 Task: Set up a reminder for the mindful eating workshop.
Action: Mouse pressed left at (87, 147)
Screenshot: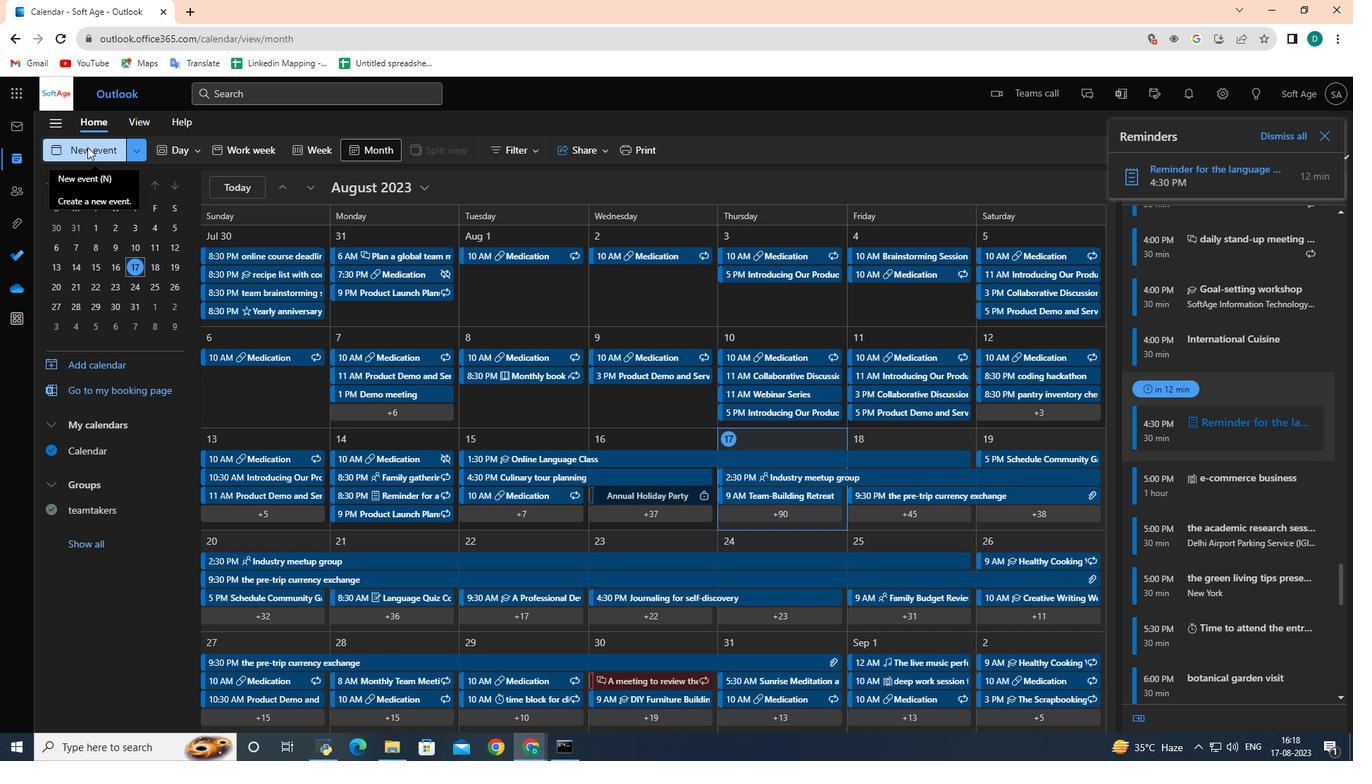 
Action: Mouse moved to (364, 231)
Screenshot: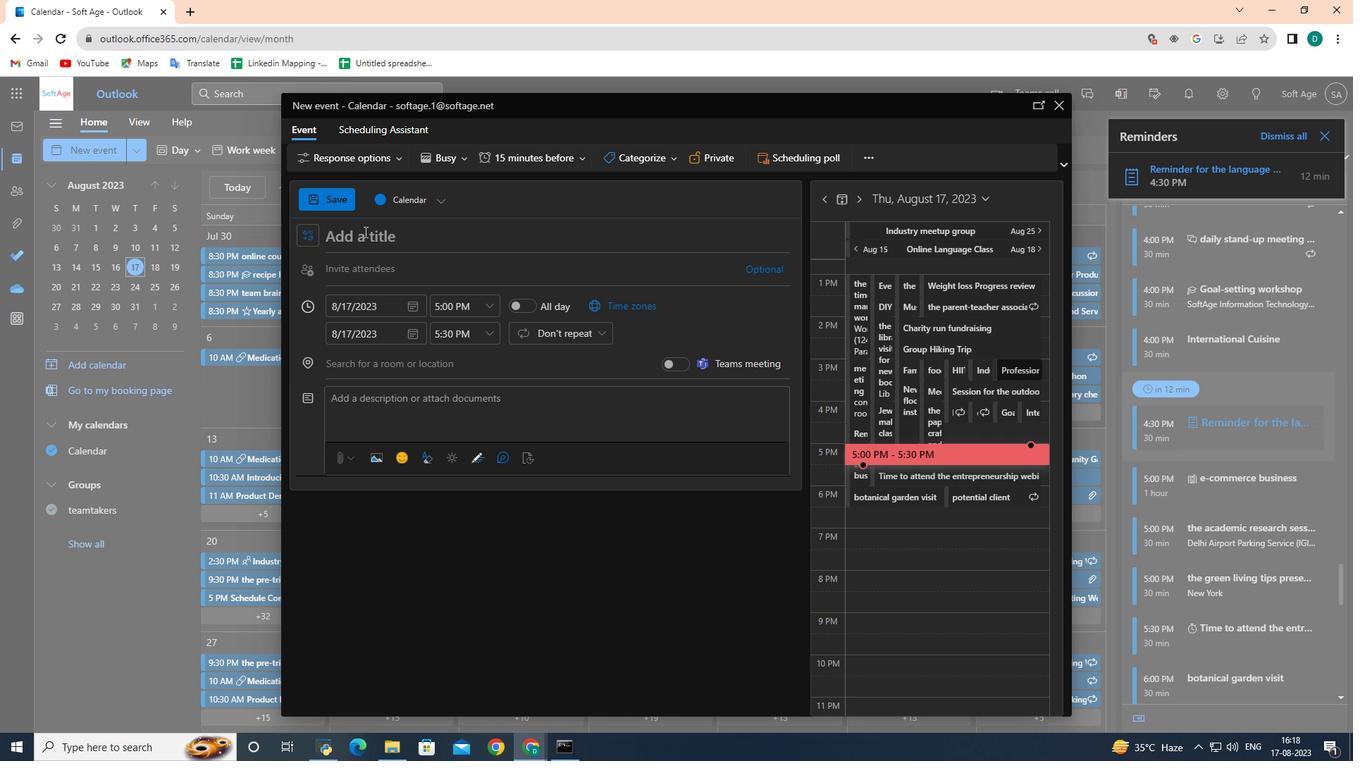 
Action: Key pressed <Key.shift>Mindful<Key.space><Key.shift>Eating<Key.space><Key.shift>Workshop
Screenshot: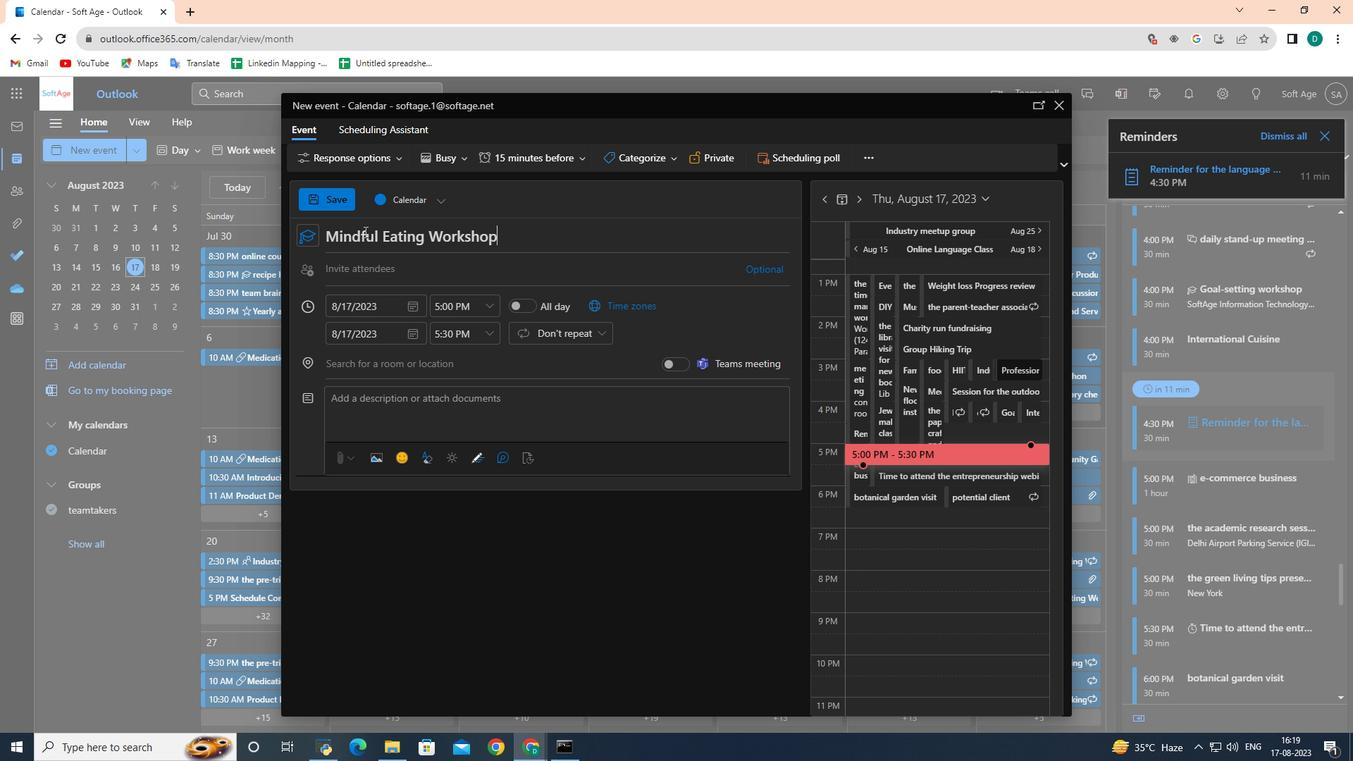 
Action: Mouse moved to (416, 304)
Screenshot: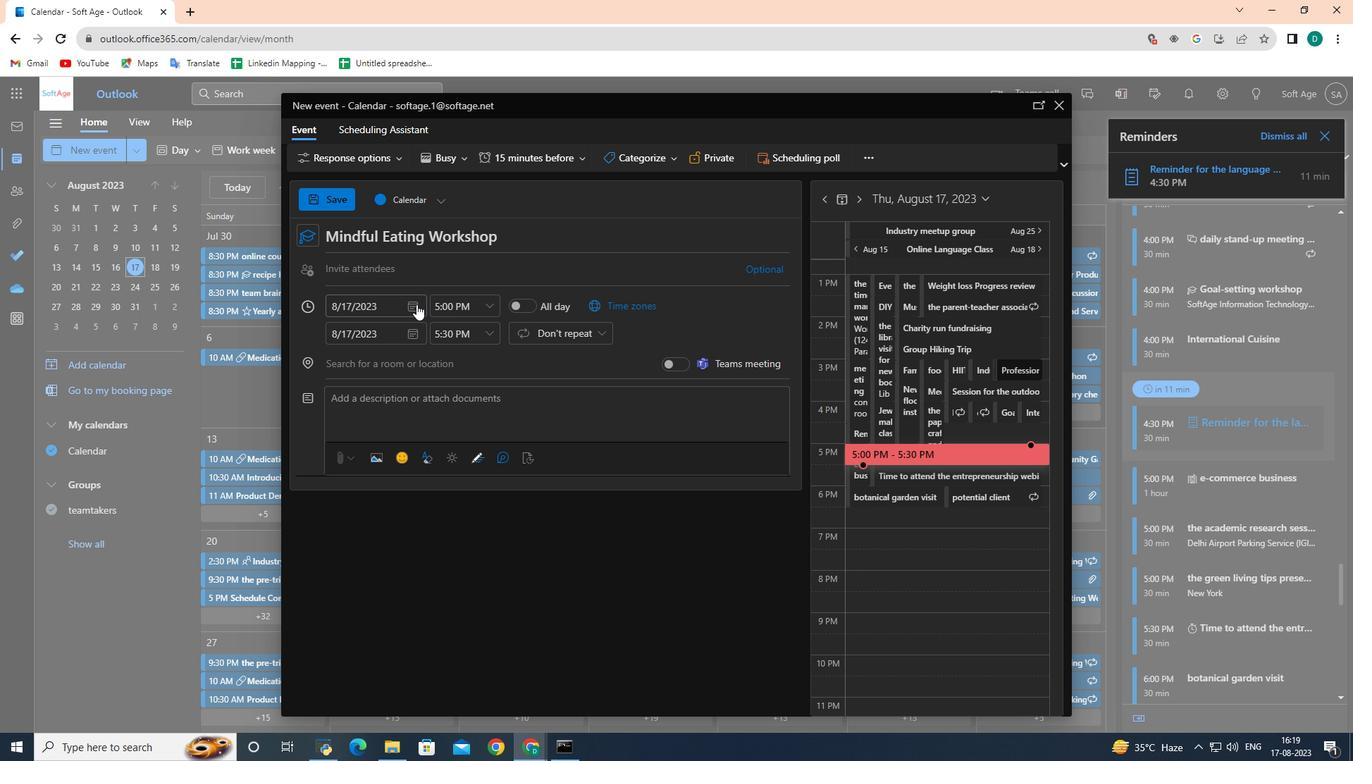 
Action: Mouse pressed left at (416, 304)
Screenshot: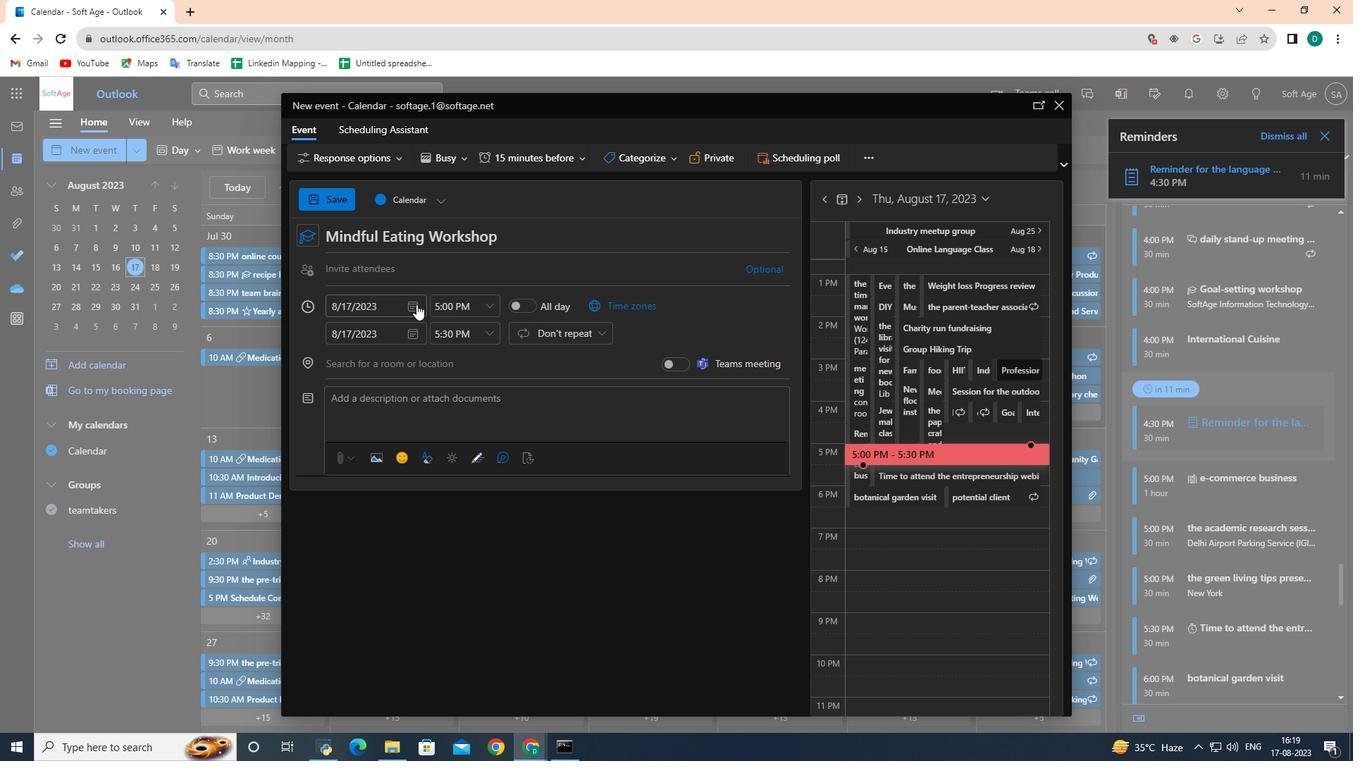 
Action: Mouse moved to (362, 438)
Screenshot: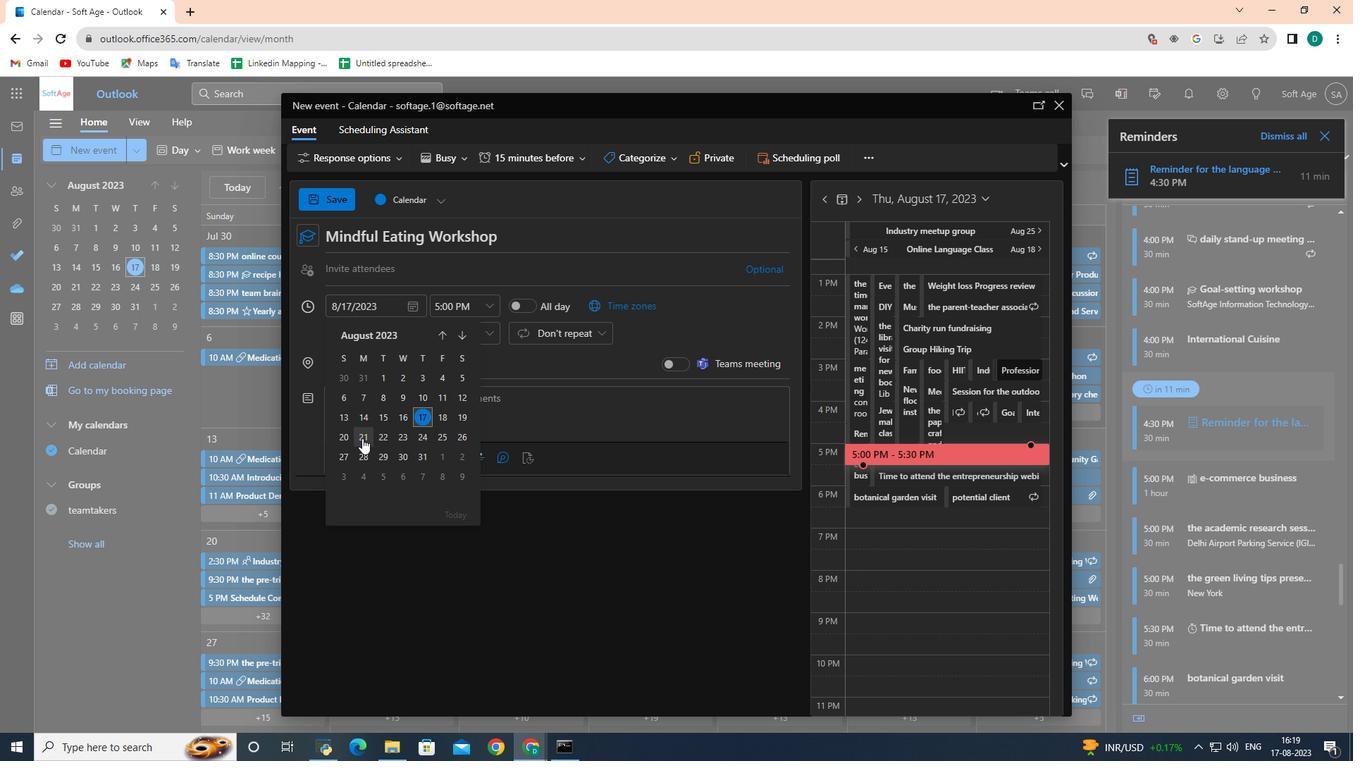 
Action: Mouse pressed left at (362, 438)
Screenshot: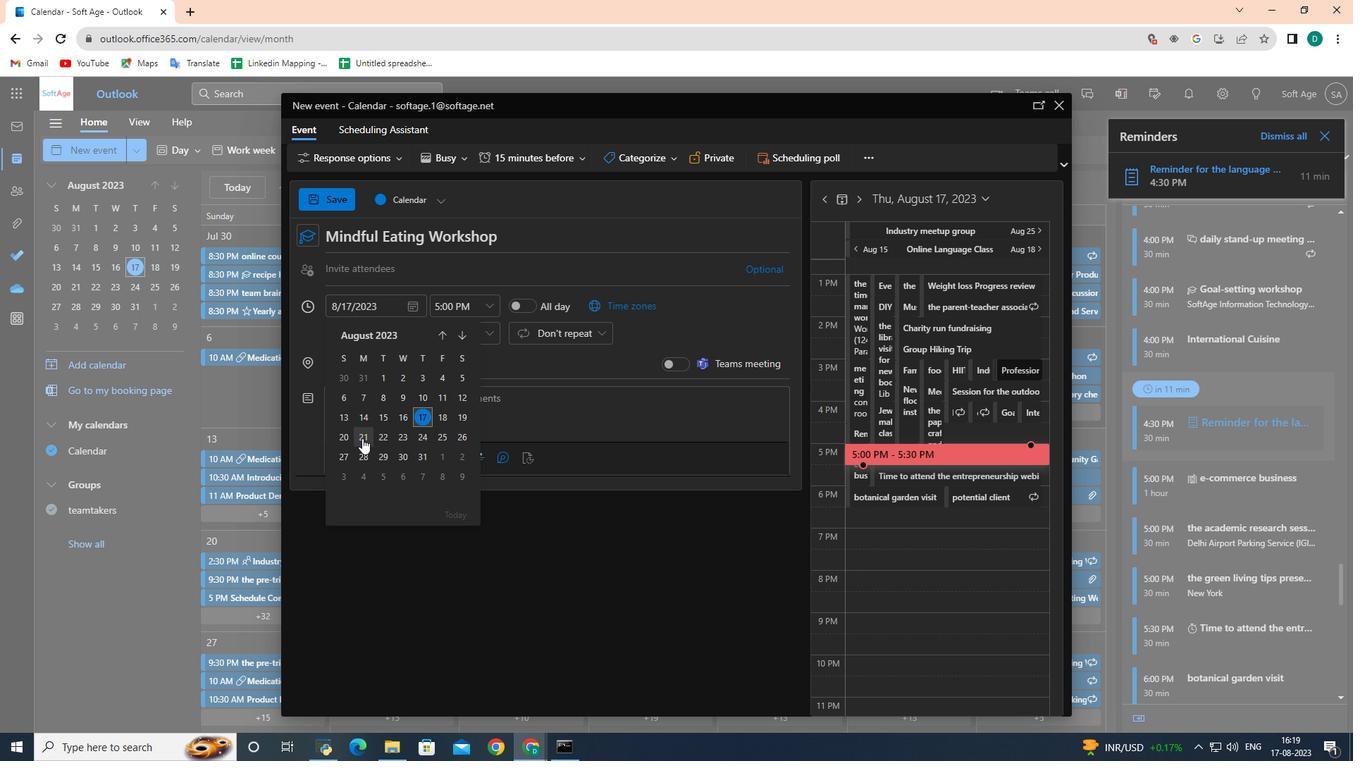
Action: Mouse moved to (489, 307)
Screenshot: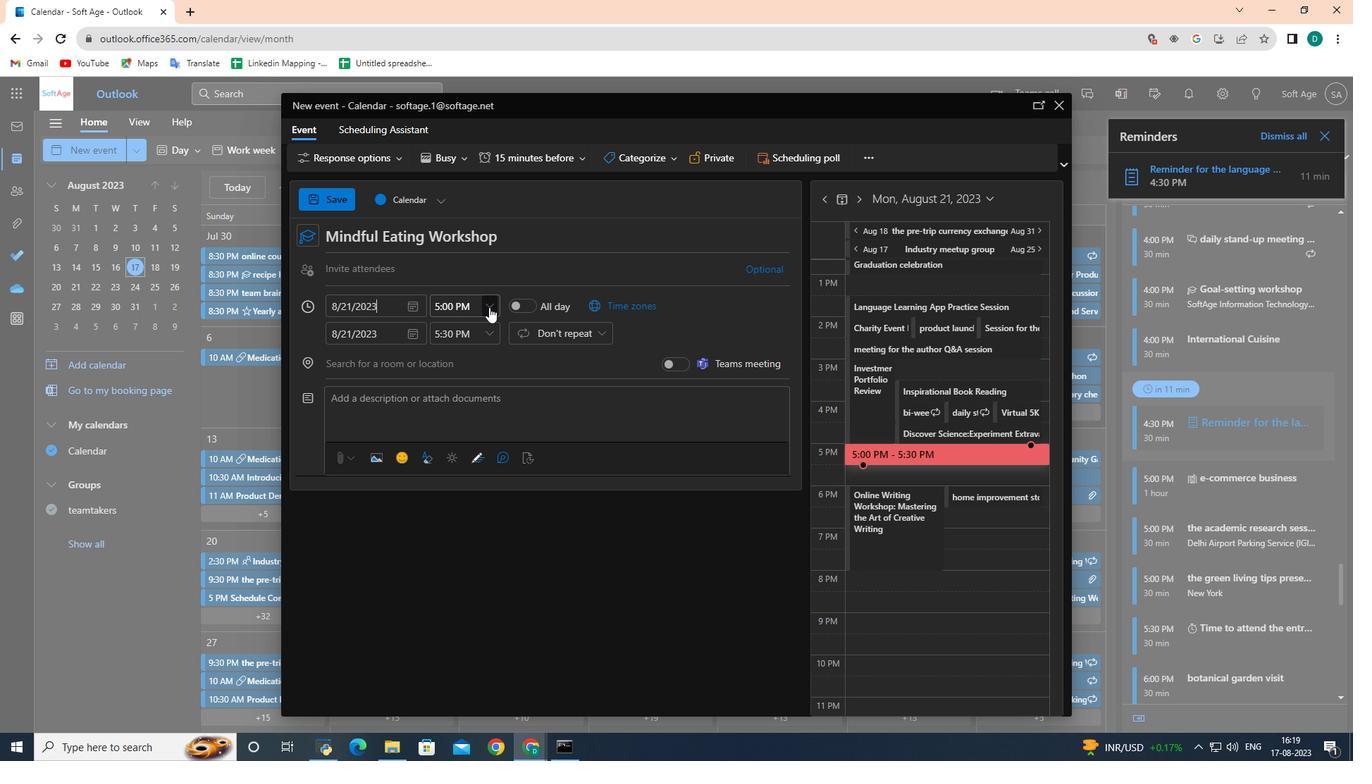 
Action: Mouse pressed left at (489, 307)
Screenshot: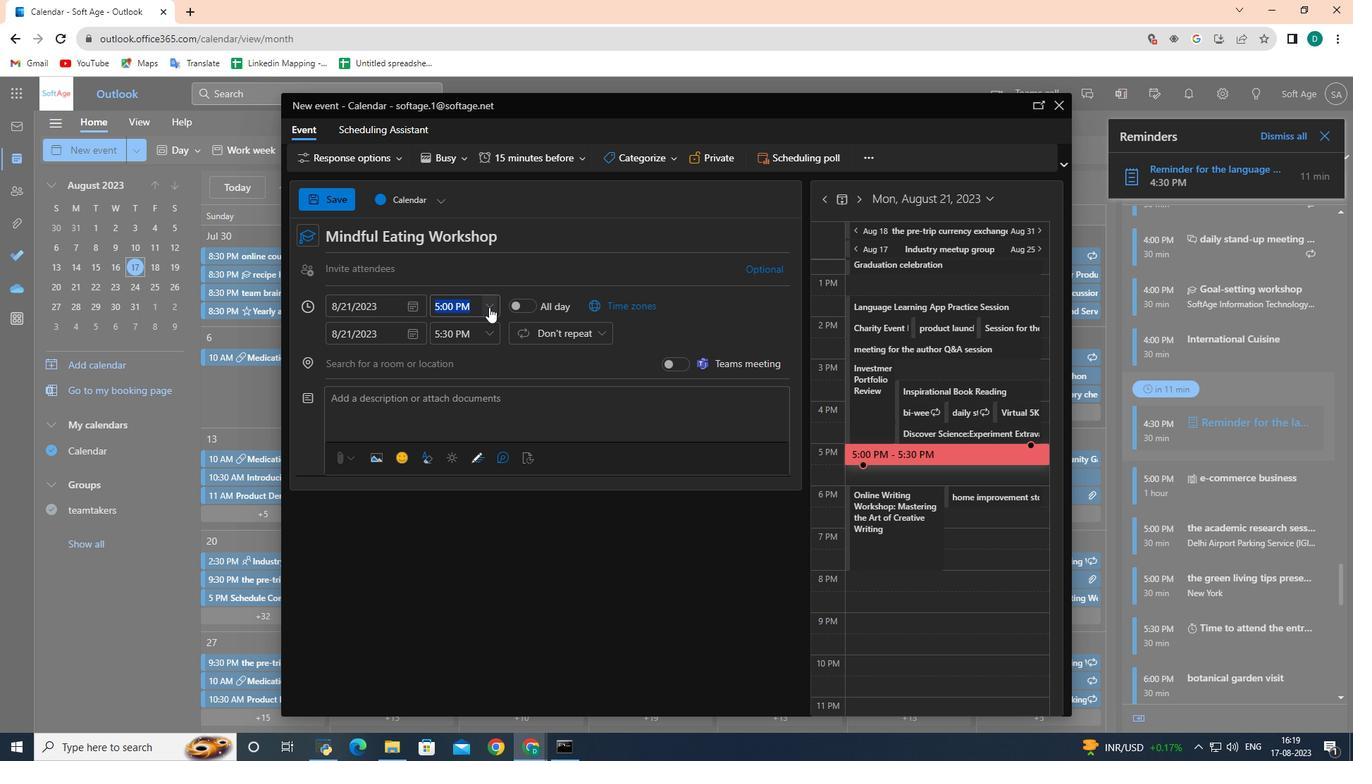 
Action: Mouse moved to (491, 372)
Screenshot: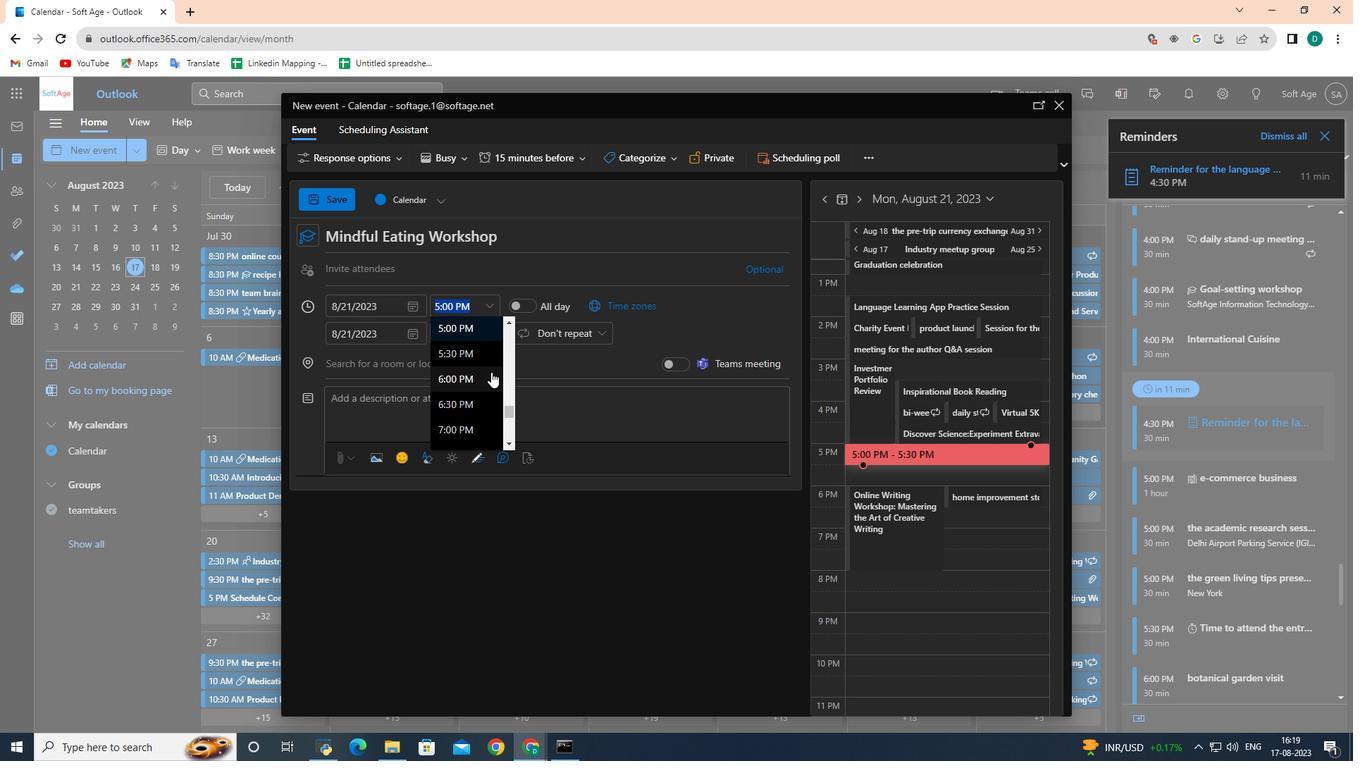 
Action: Mouse pressed left at (491, 372)
Screenshot: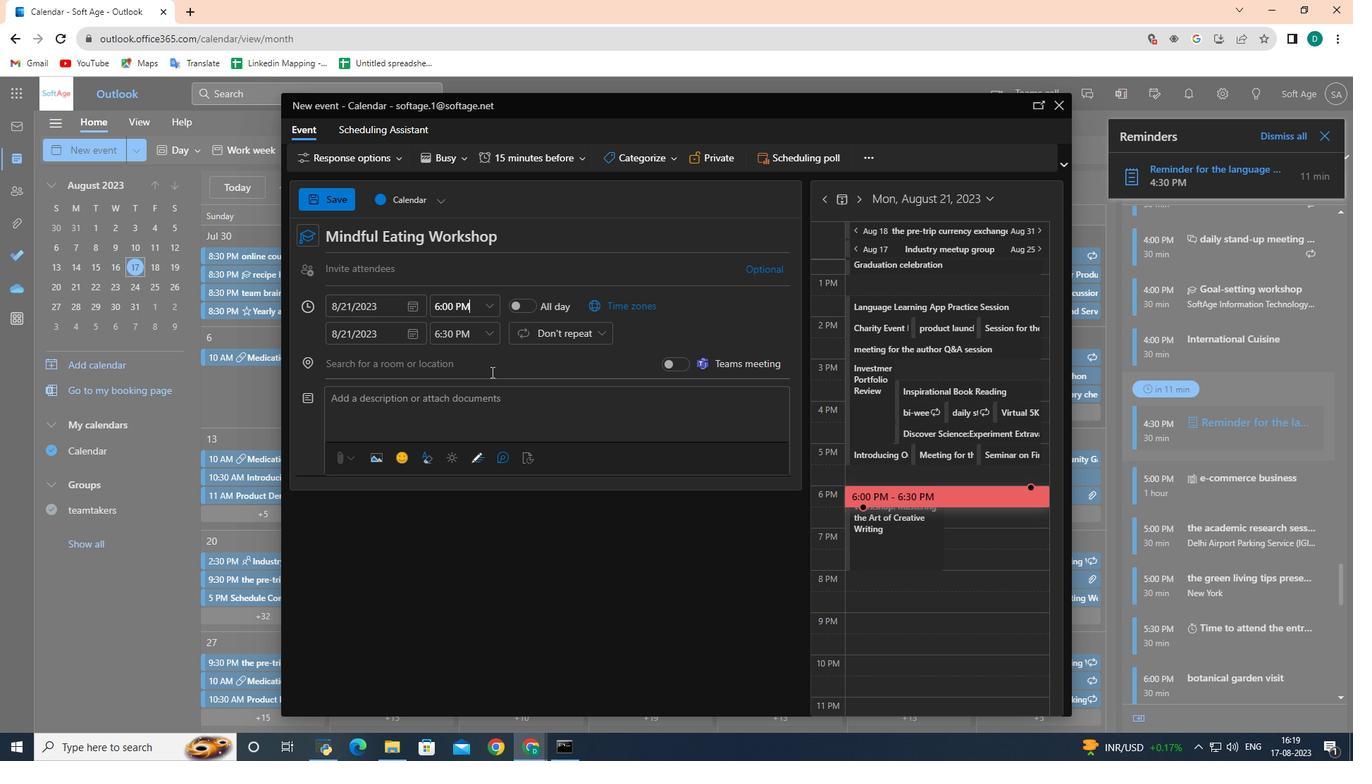 
Action: Mouse moved to (486, 337)
Screenshot: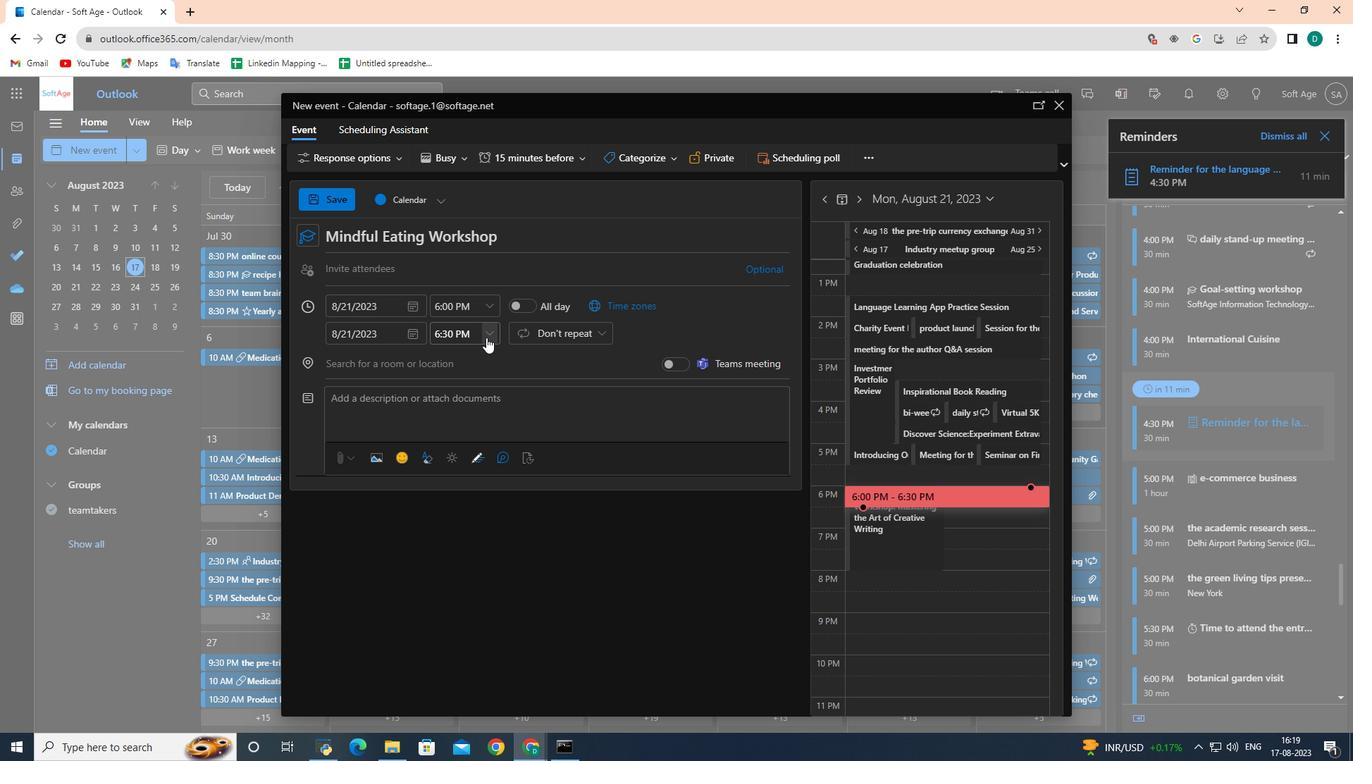 
Action: Mouse pressed left at (486, 337)
Screenshot: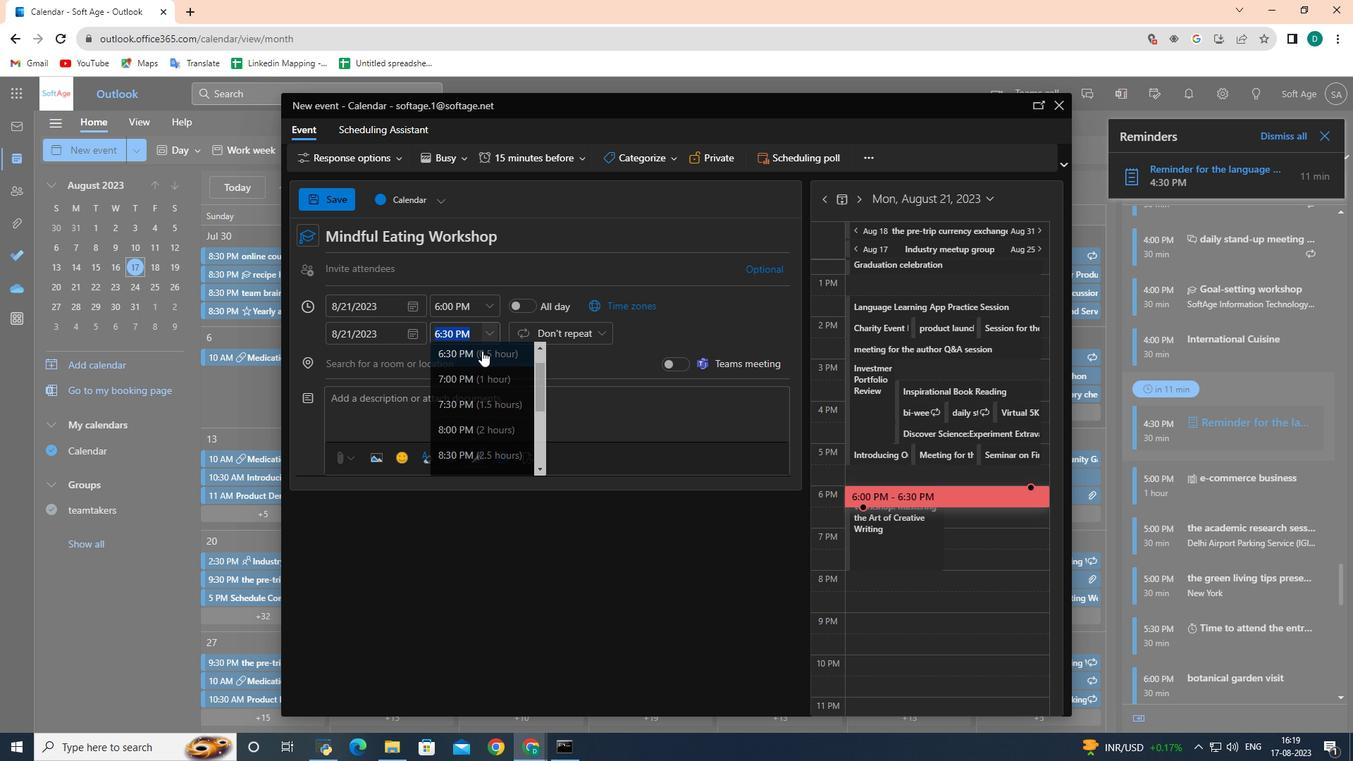 
Action: Mouse moved to (469, 445)
Screenshot: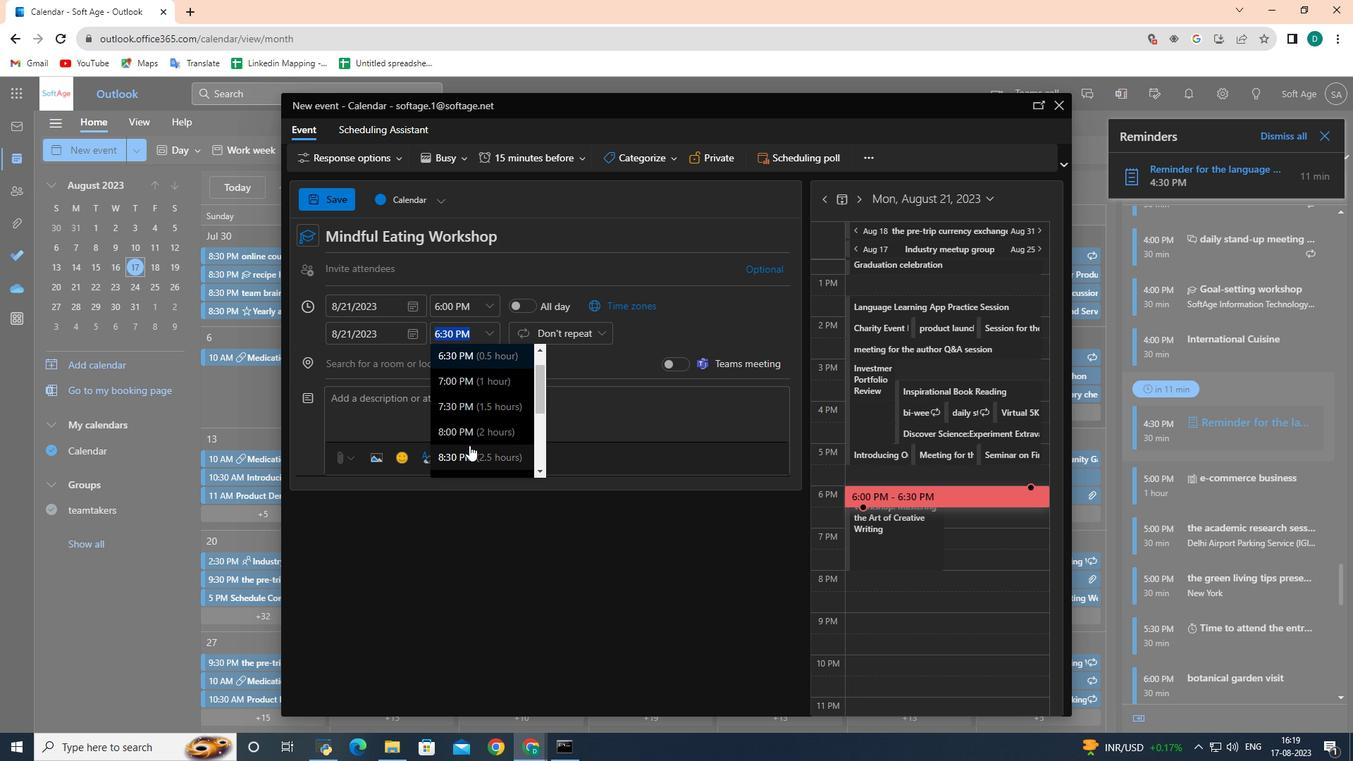 
Action: Mouse pressed left at (469, 445)
Screenshot: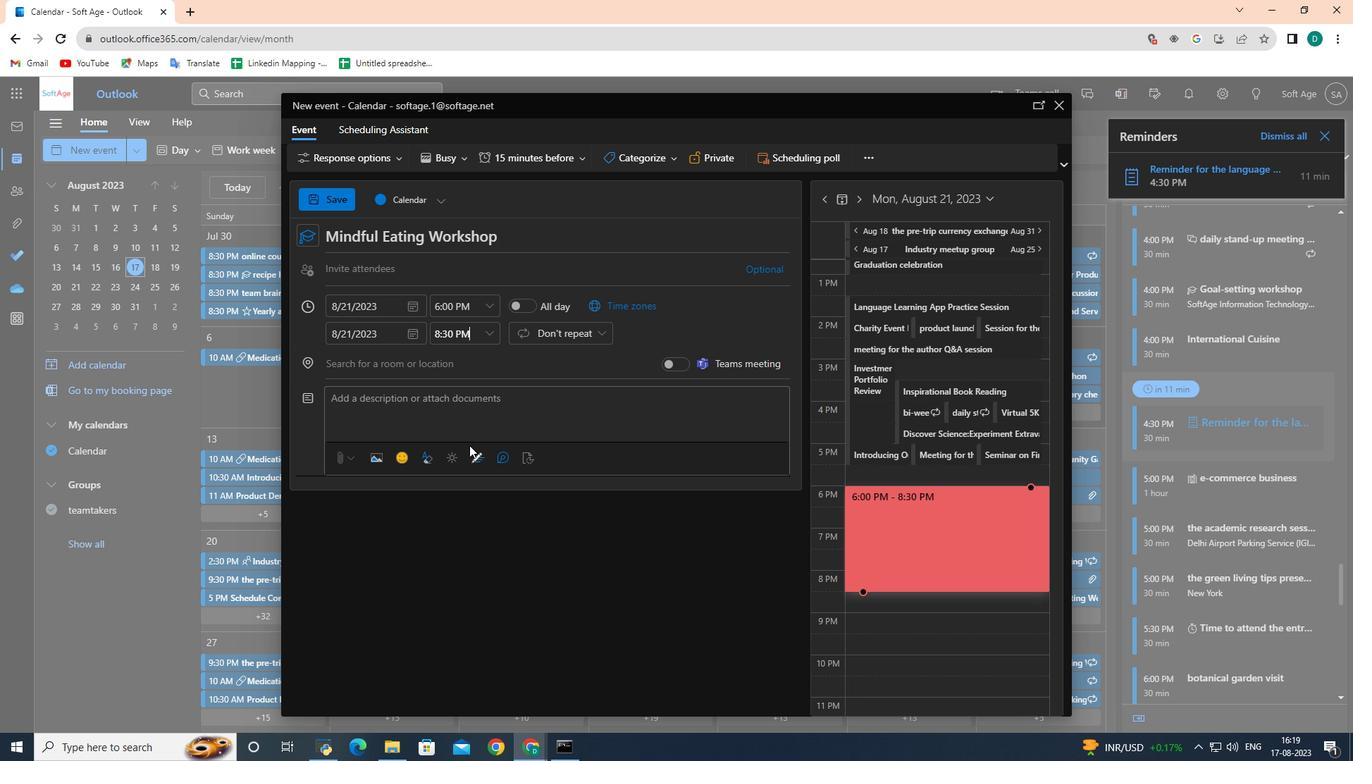 
Action: Mouse moved to (586, 159)
Screenshot: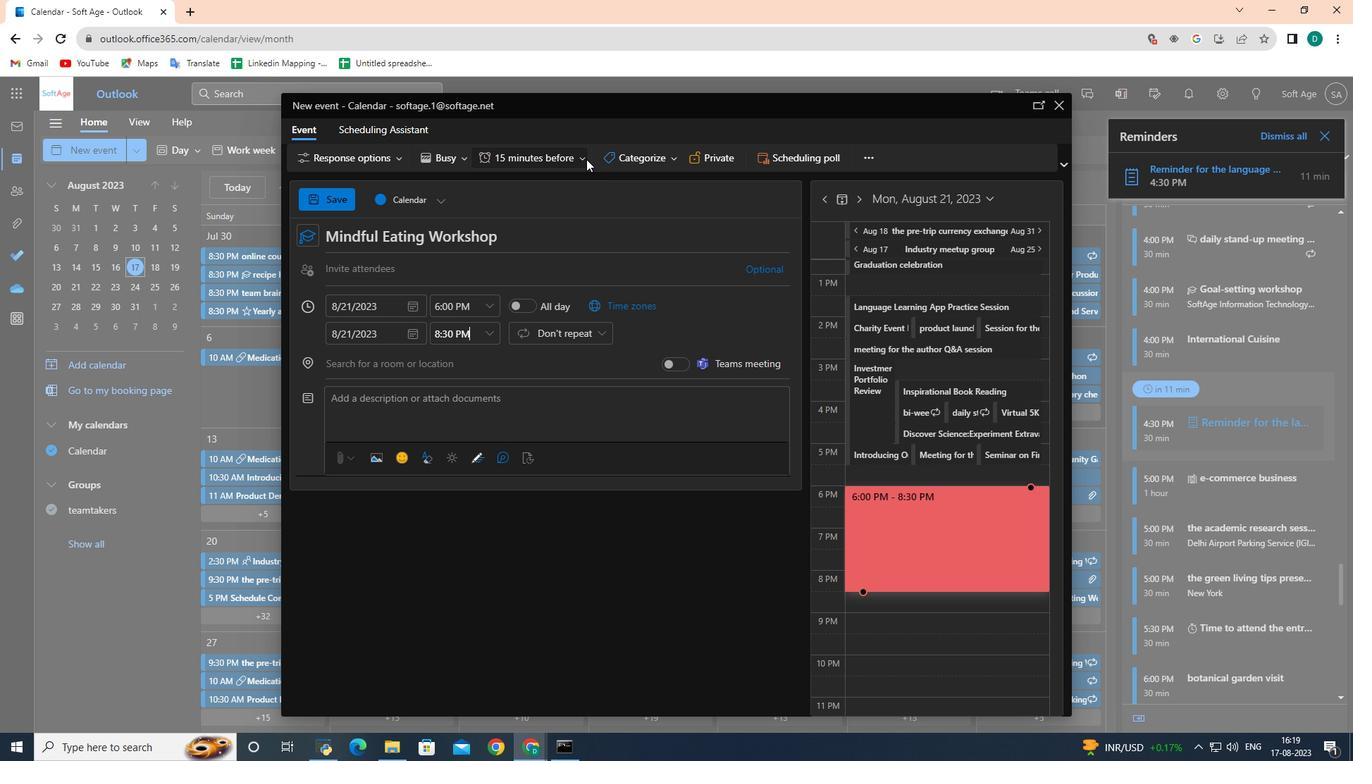 
Action: Mouse pressed left at (586, 159)
Screenshot: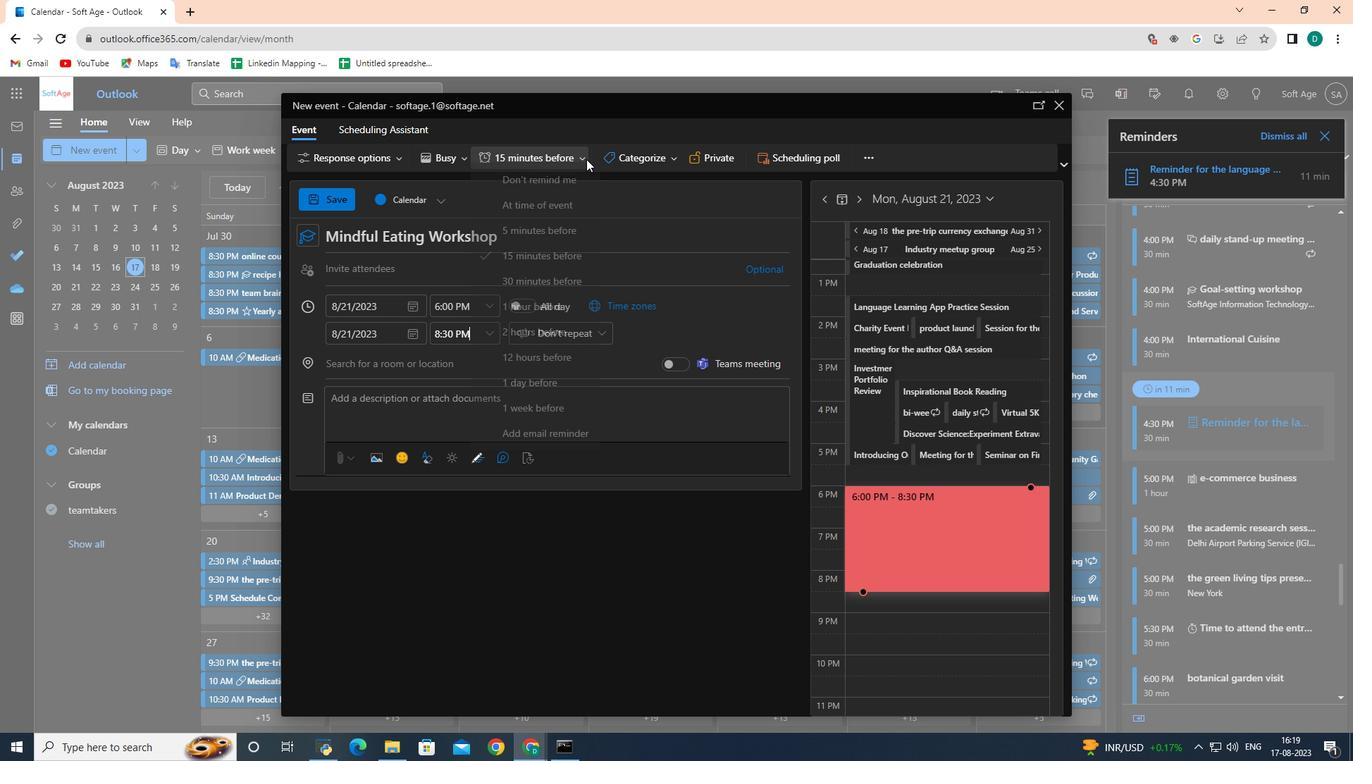 
Action: Mouse moved to (548, 315)
Screenshot: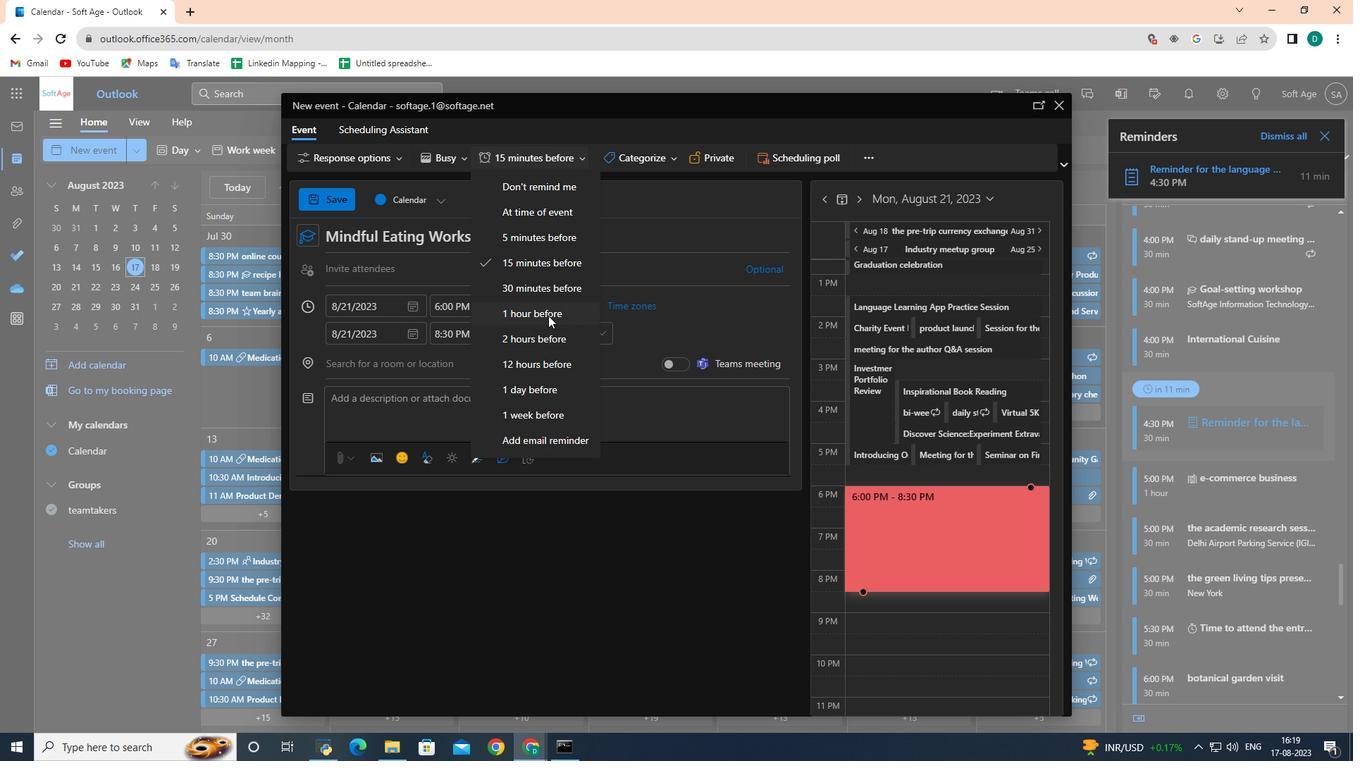 
Action: Mouse pressed left at (548, 315)
Screenshot: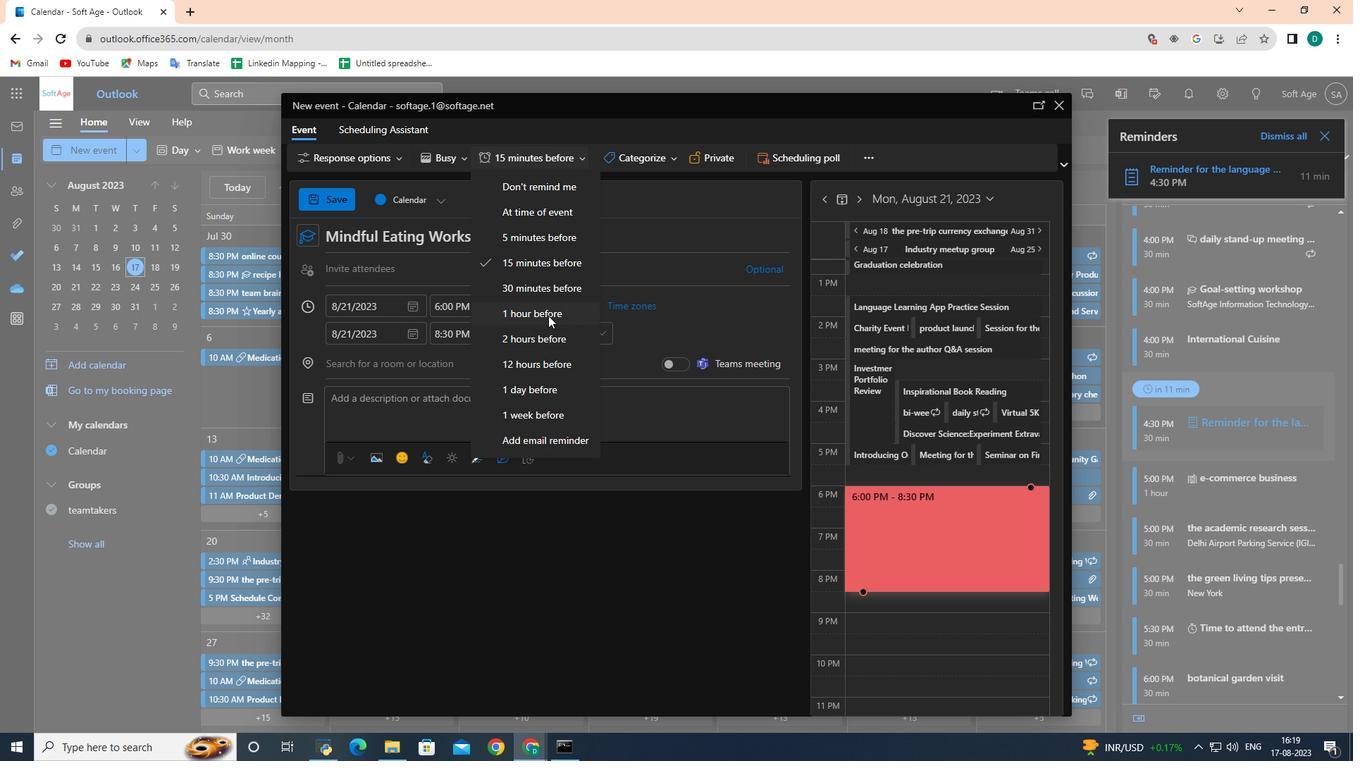 
Action: Mouse moved to (307, 193)
Screenshot: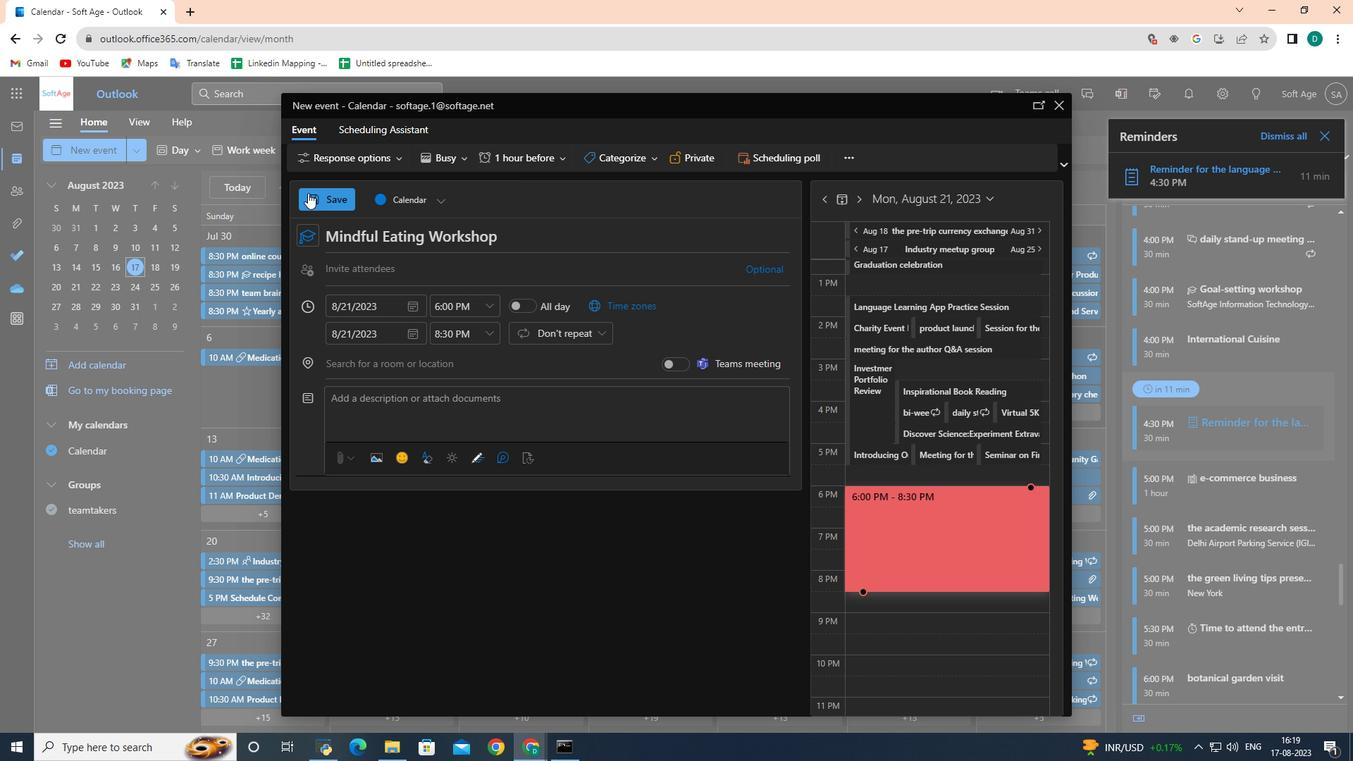 
Action: Mouse pressed left at (307, 193)
Screenshot: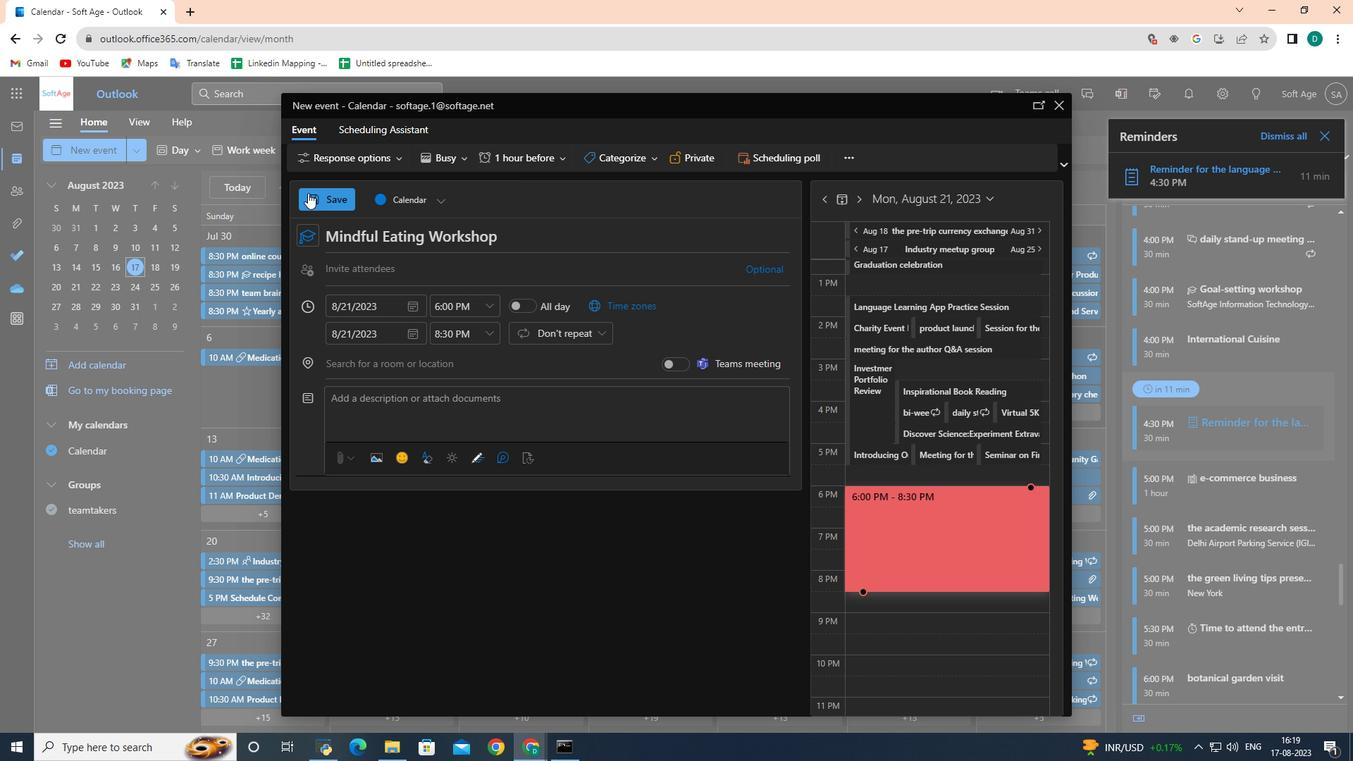 
